 Task: Add Boiron Arnica 30X to the cart.
Action: Mouse moved to (244, 126)
Screenshot: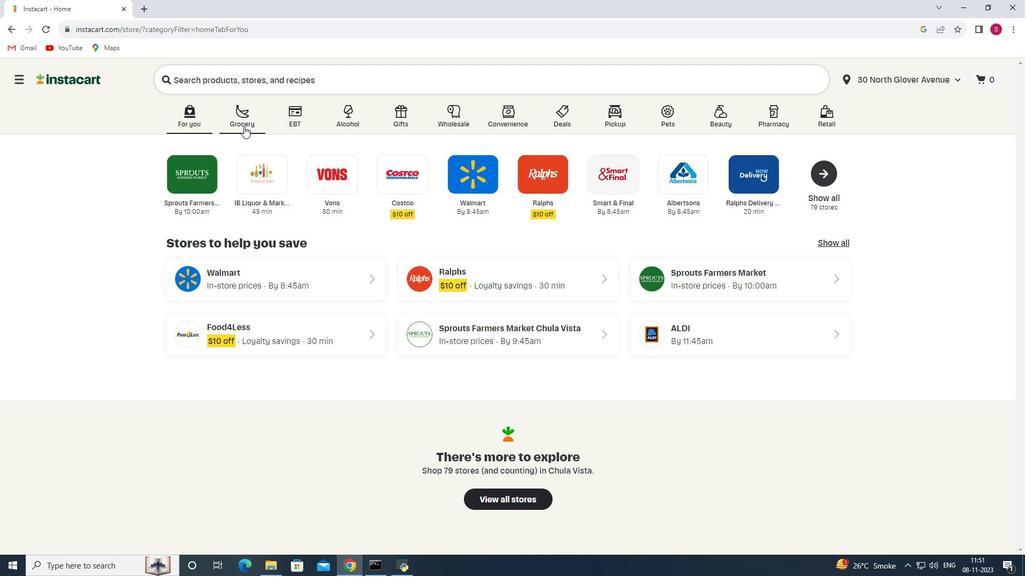 
Action: Mouse pressed left at (244, 126)
Screenshot: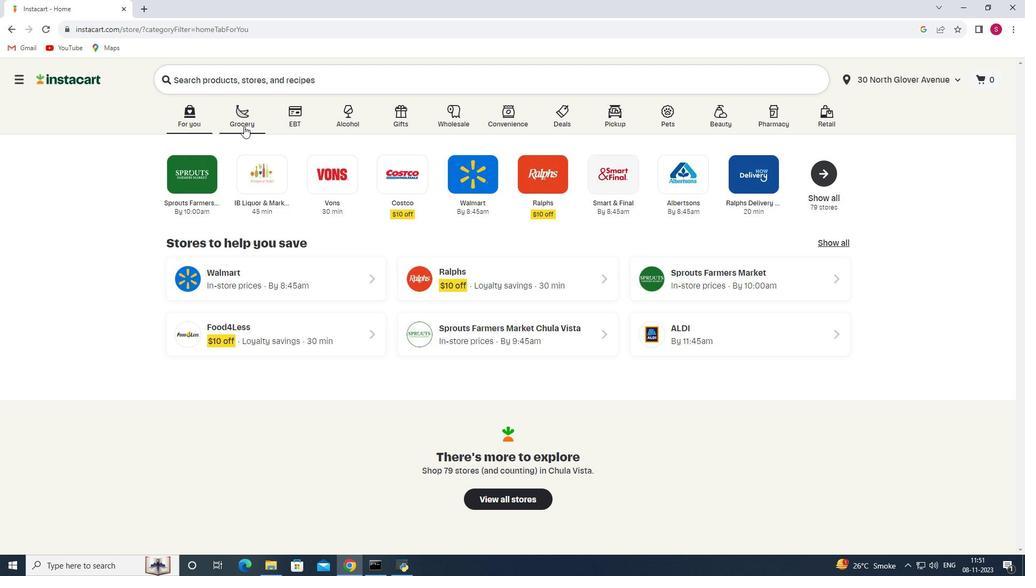 
Action: Mouse moved to (261, 309)
Screenshot: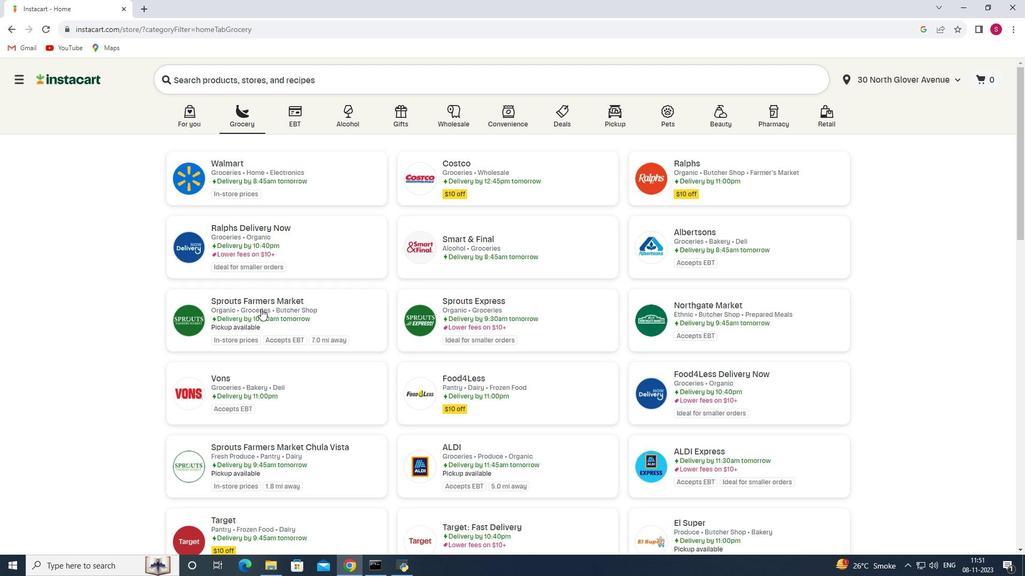 
Action: Mouse pressed left at (261, 309)
Screenshot: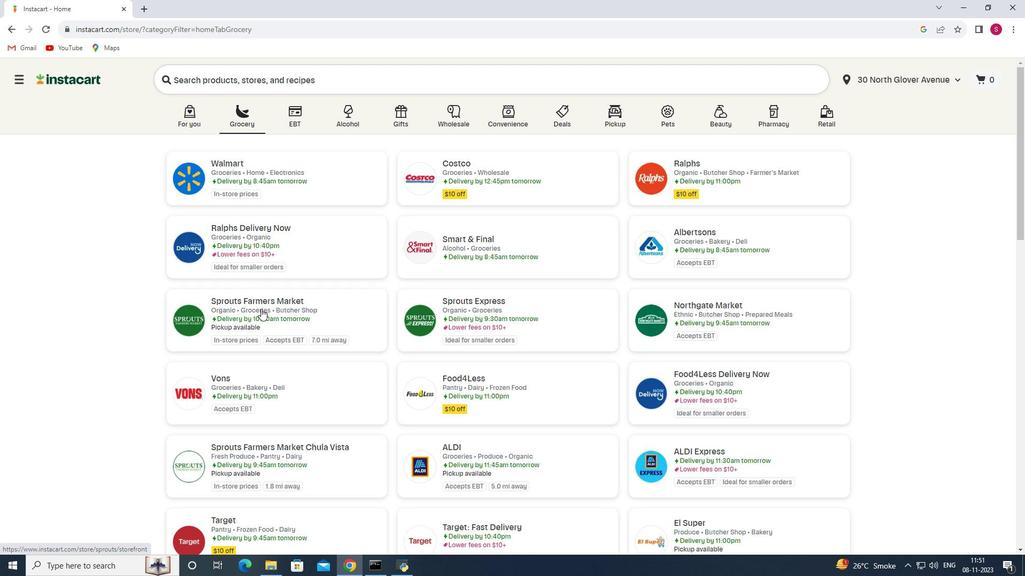 
Action: Mouse moved to (84, 310)
Screenshot: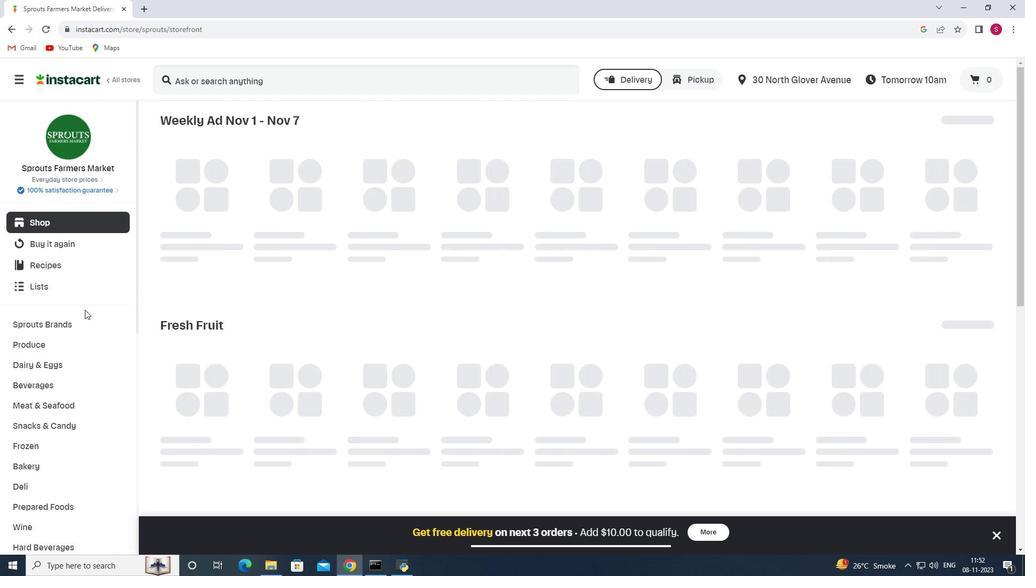 
Action: Mouse scrolled (84, 309) with delta (0, 0)
Screenshot: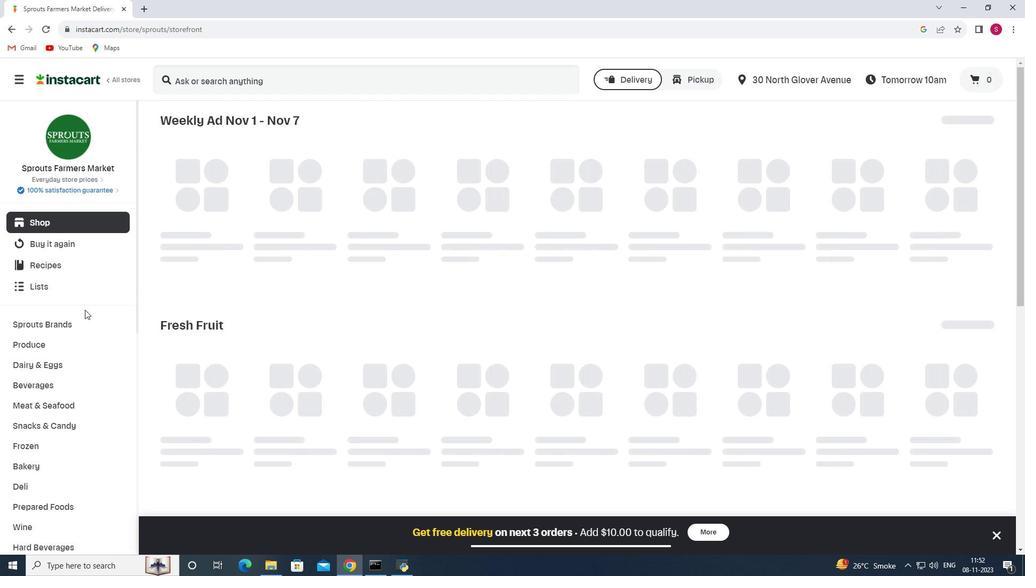 
Action: Mouse scrolled (84, 309) with delta (0, 0)
Screenshot: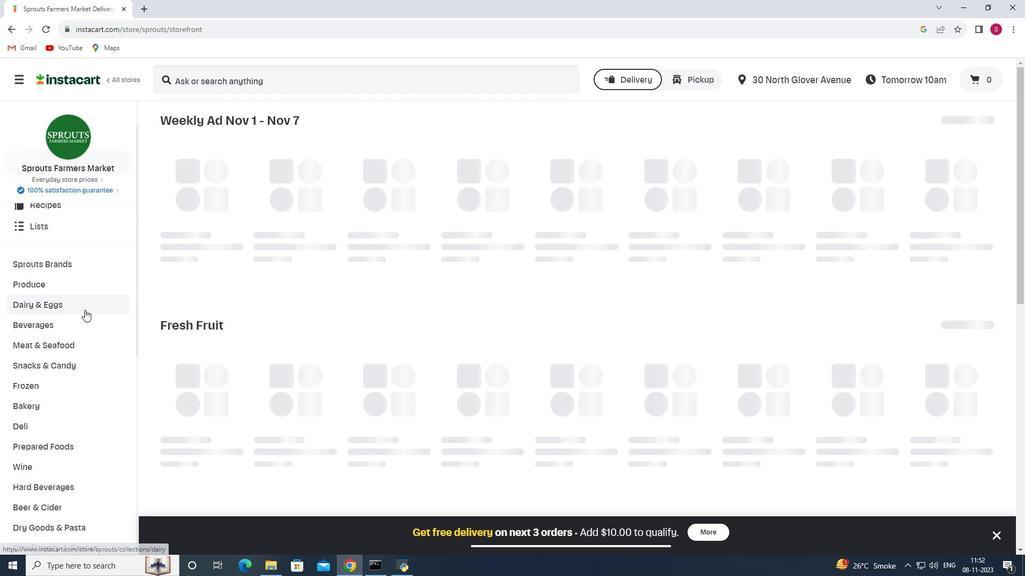 
Action: Mouse moved to (74, 316)
Screenshot: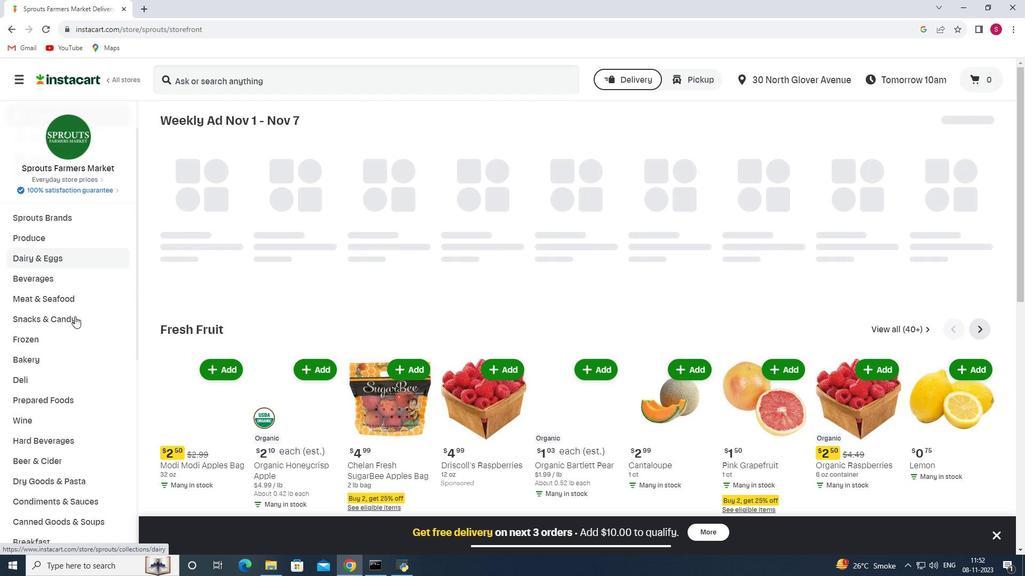 
Action: Mouse scrolled (74, 316) with delta (0, 0)
Screenshot: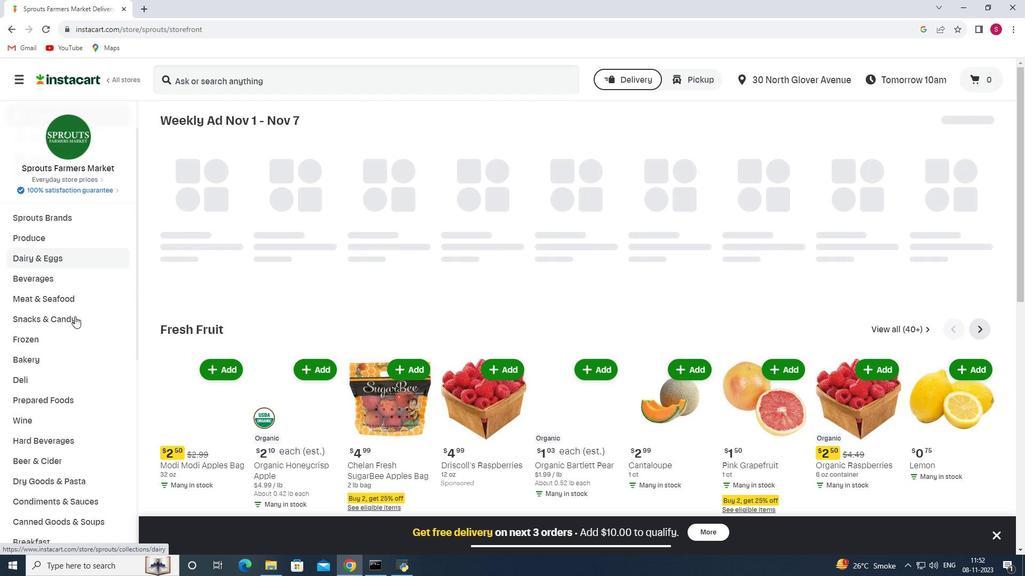 
Action: Mouse moved to (73, 318)
Screenshot: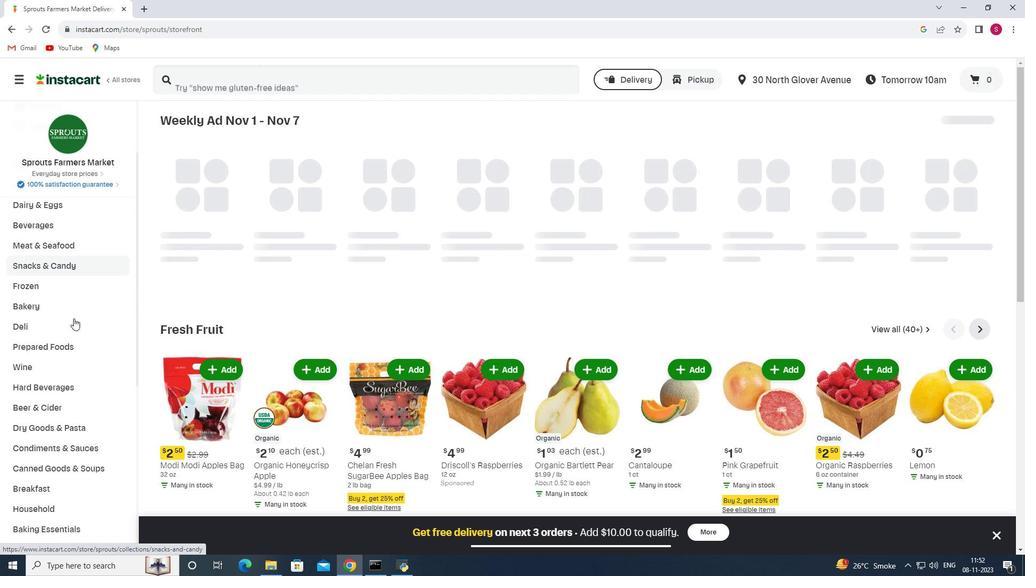 
Action: Mouse scrolled (73, 318) with delta (0, 0)
Screenshot: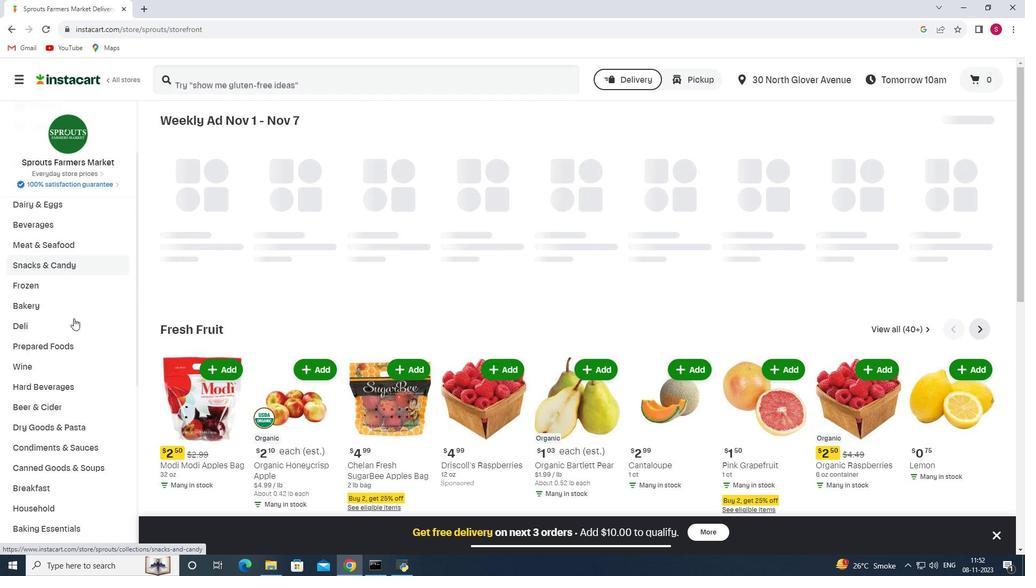 
Action: Mouse scrolled (73, 318) with delta (0, 0)
Screenshot: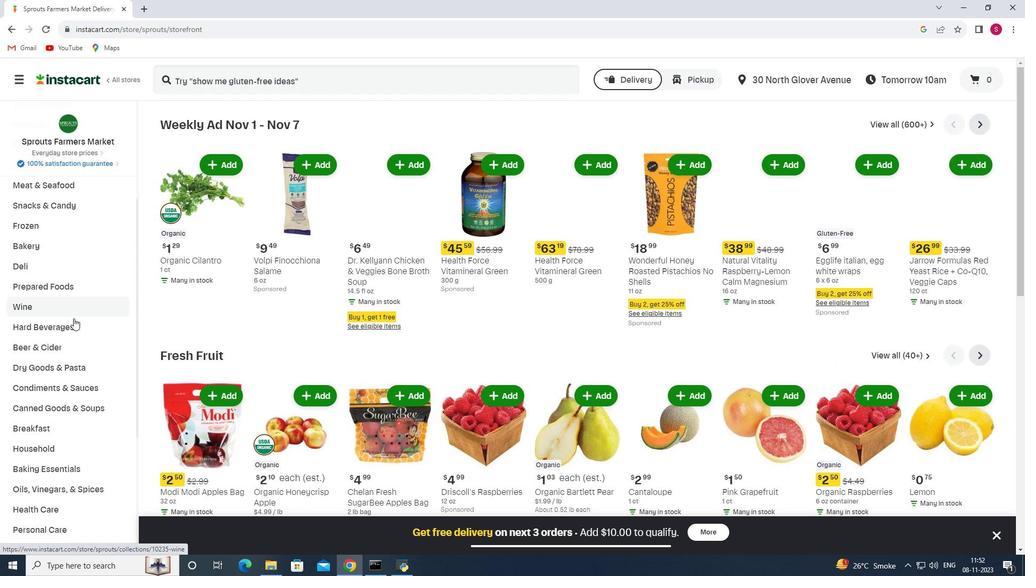 
Action: Mouse scrolled (73, 318) with delta (0, 0)
Screenshot: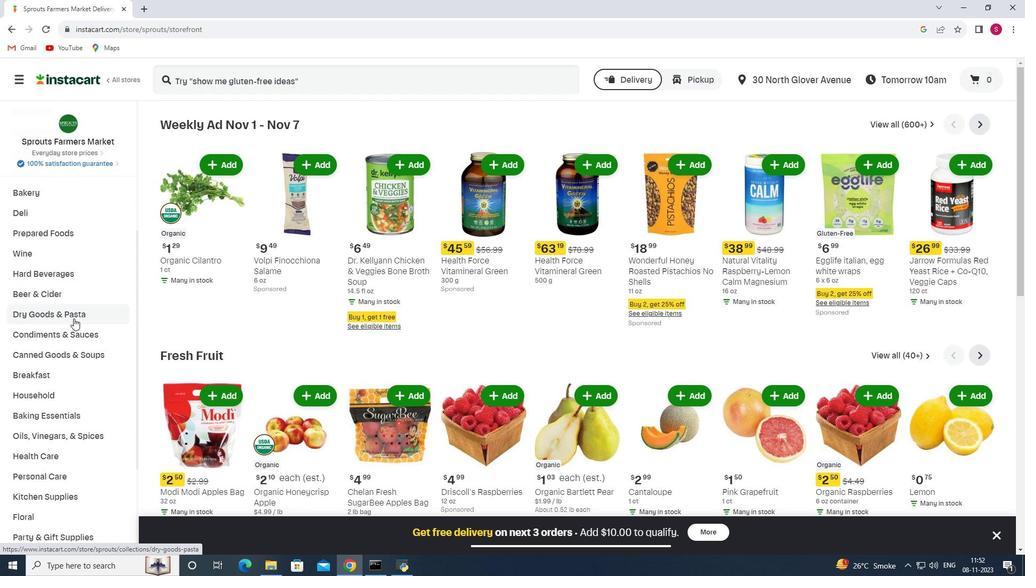 
Action: Mouse scrolled (73, 318) with delta (0, 0)
Screenshot: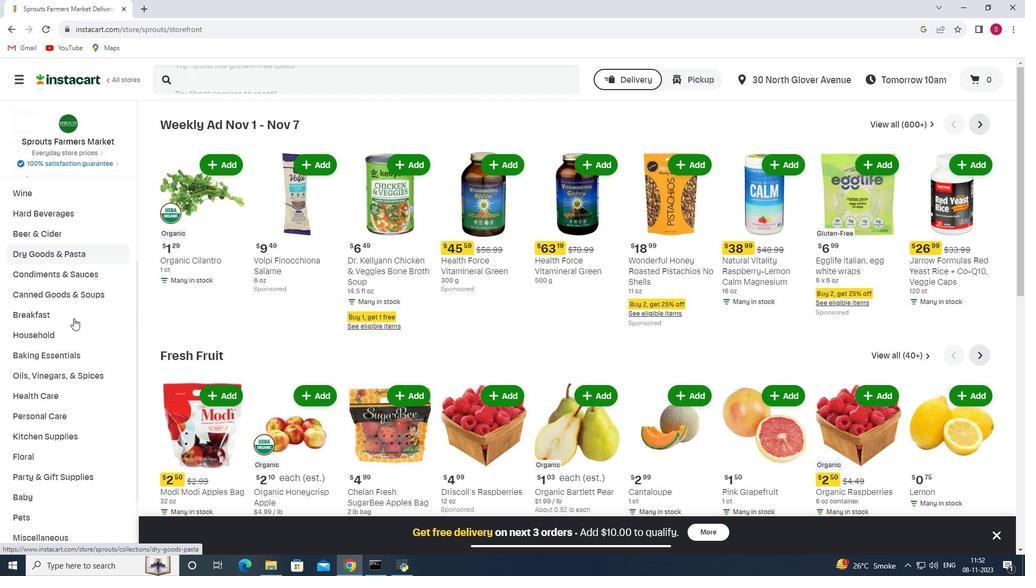 
Action: Mouse moved to (58, 358)
Screenshot: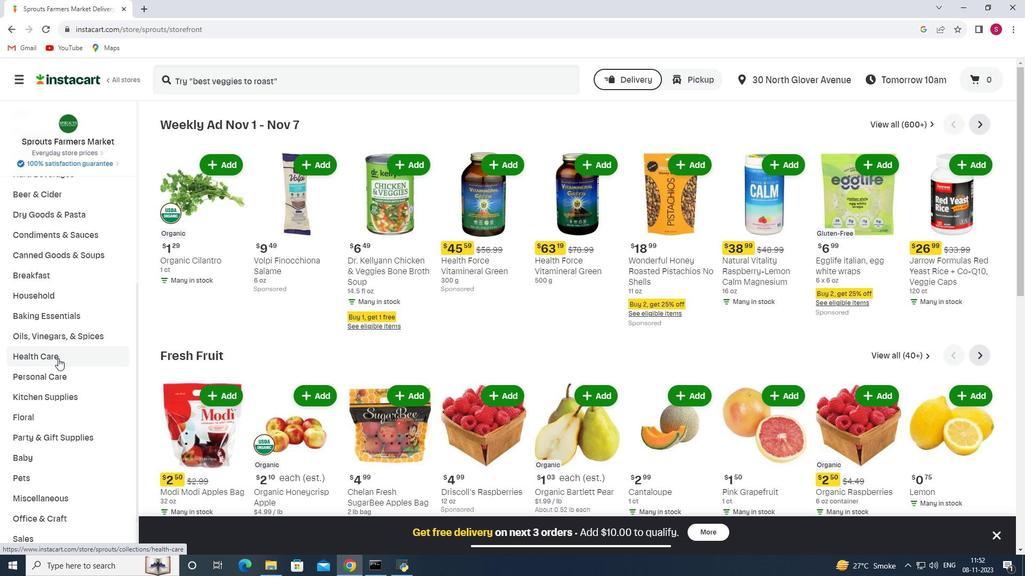 
Action: Mouse pressed left at (58, 358)
Screenshot: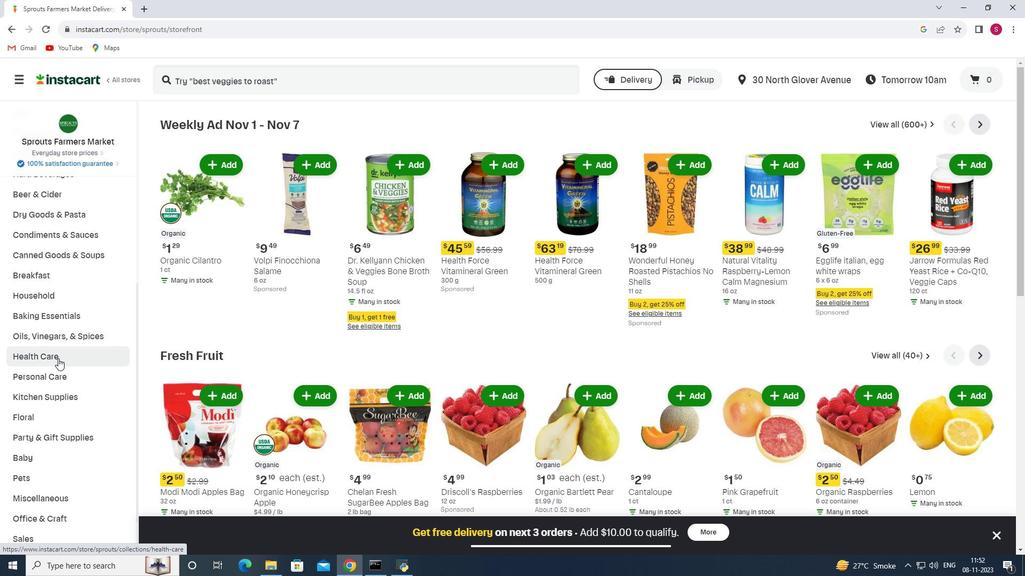 
Action: Mouse moved to (371, 147)
Screenshot: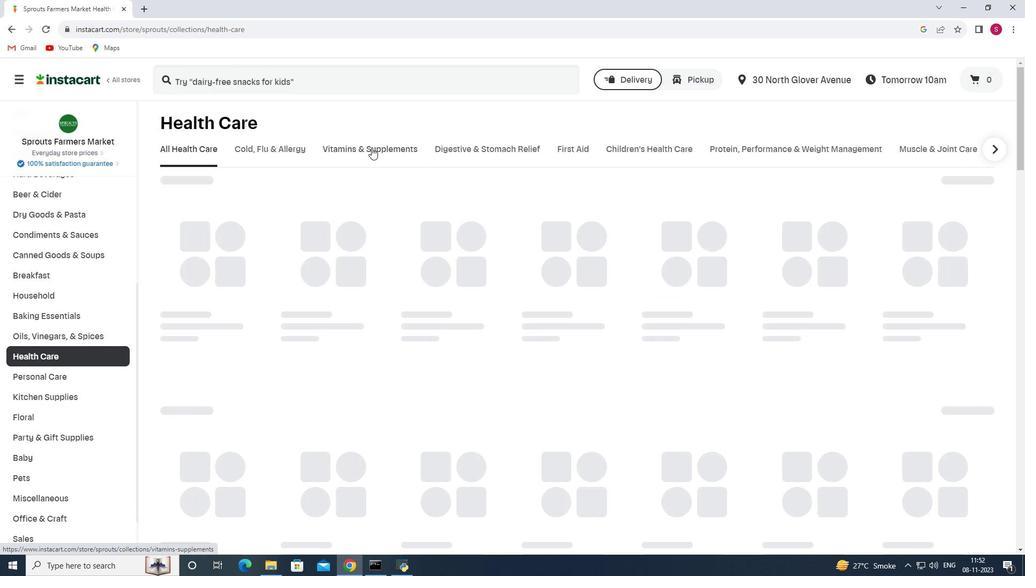 
Action: Mouse pressed left at (371, 147)
Screenshot: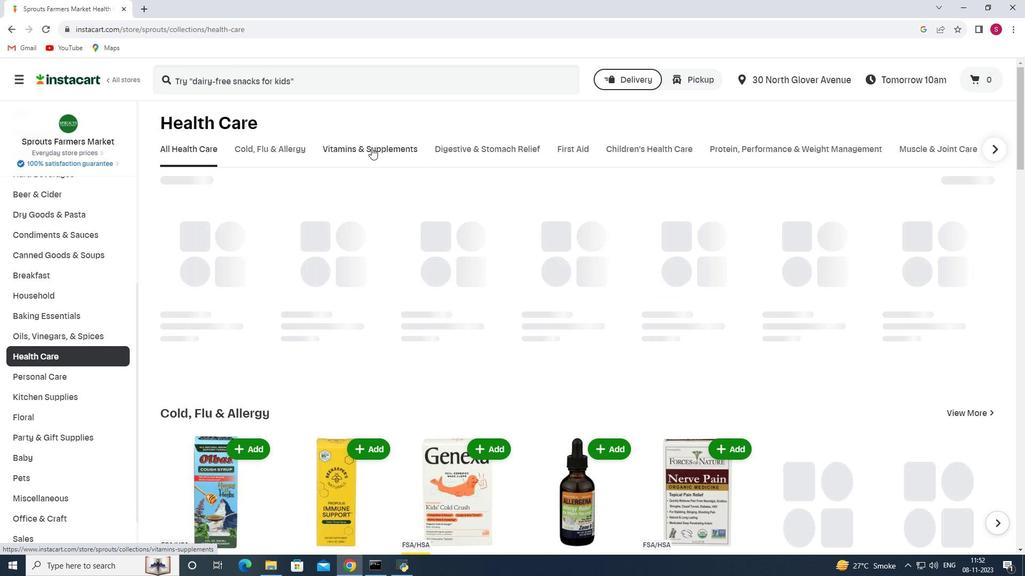
Action: Mouse moved to (838, 185)
Screenshot: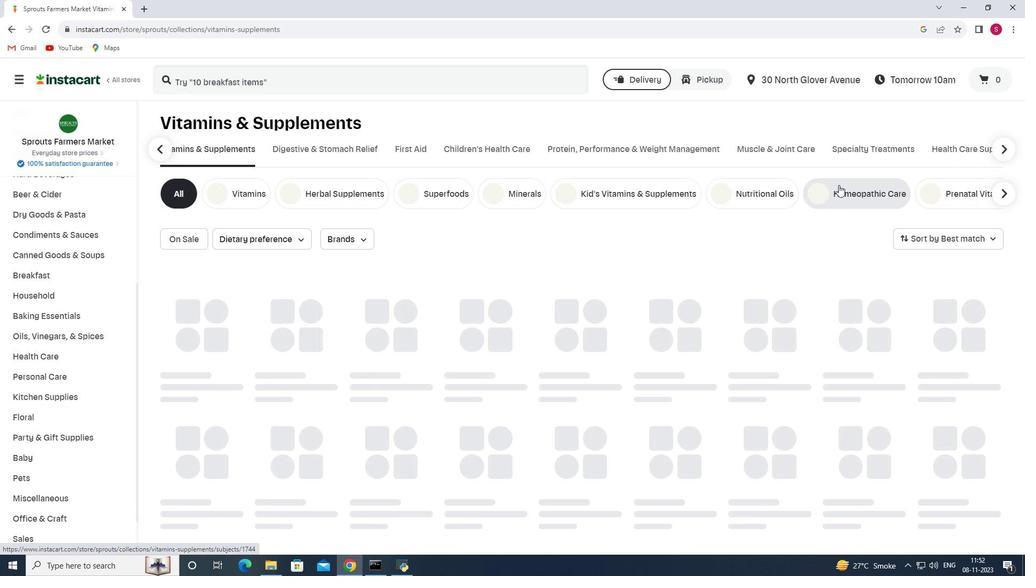 
Action: Mouse pressed left at (838, 185)
Screenshot: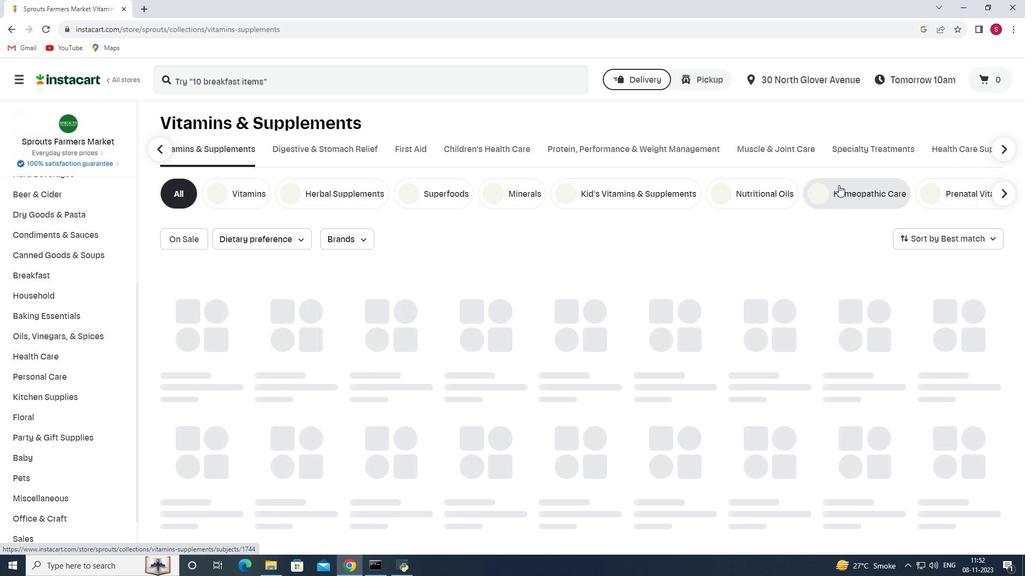 
Action: Mouse moved to (383, 88)
Screenshot: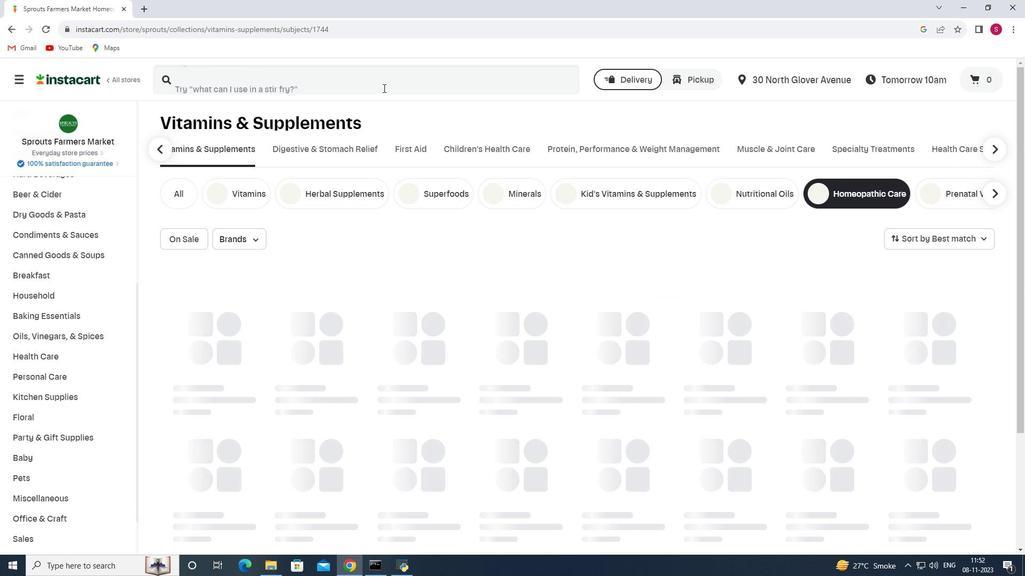 
Action: Mouse pressed left at (383, 88)
Screenshot: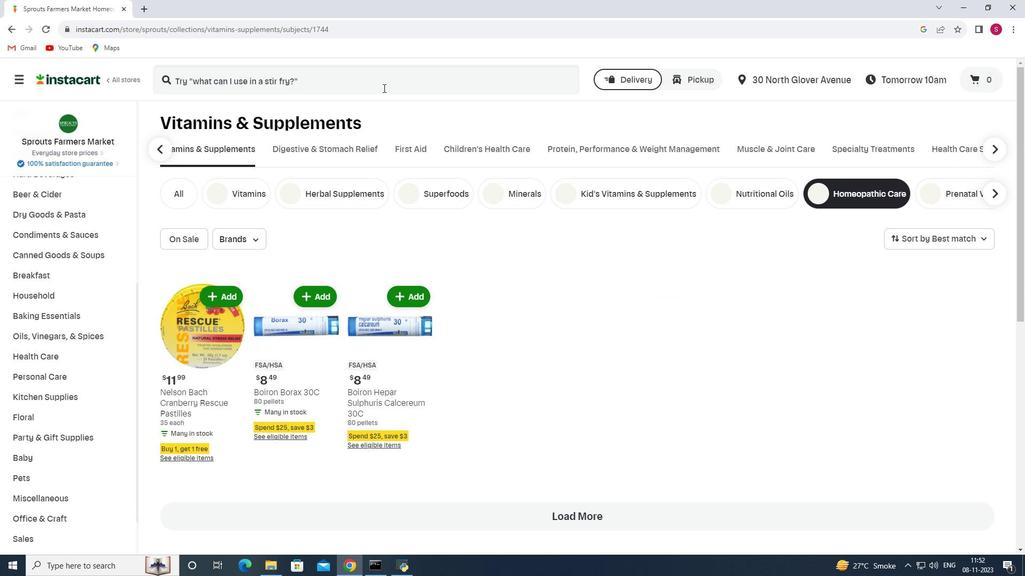 
Action: Key pressed <Key.shift_r><Key.shift_r><Key.shift_r><Key.shift_r><Key.shift_r><Key.shift_r><Key.shift_r><Key.shift_r><Key.shift_r>Boiron<Key.space><Key.shift>Arnica<Key.space>30<Key.shift><Key.shift><Key.shift><Key.shift><Key.shift><Key.shift><Key.shift><Key.shift><Key.shift><Key.shift>X<Key.enter>
Screenshot: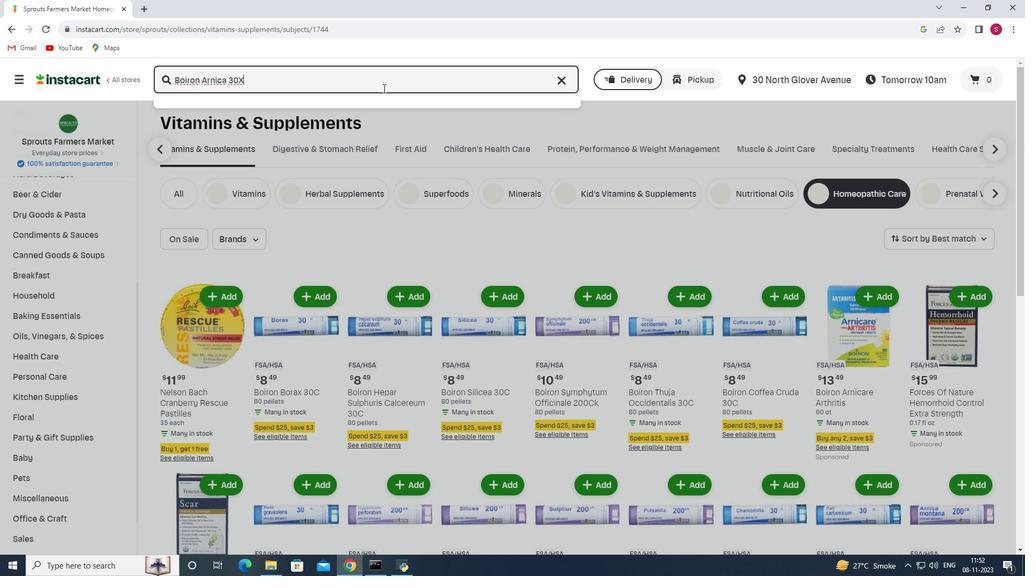 
Action: Mouse moved to (958, 190)
Screenshot: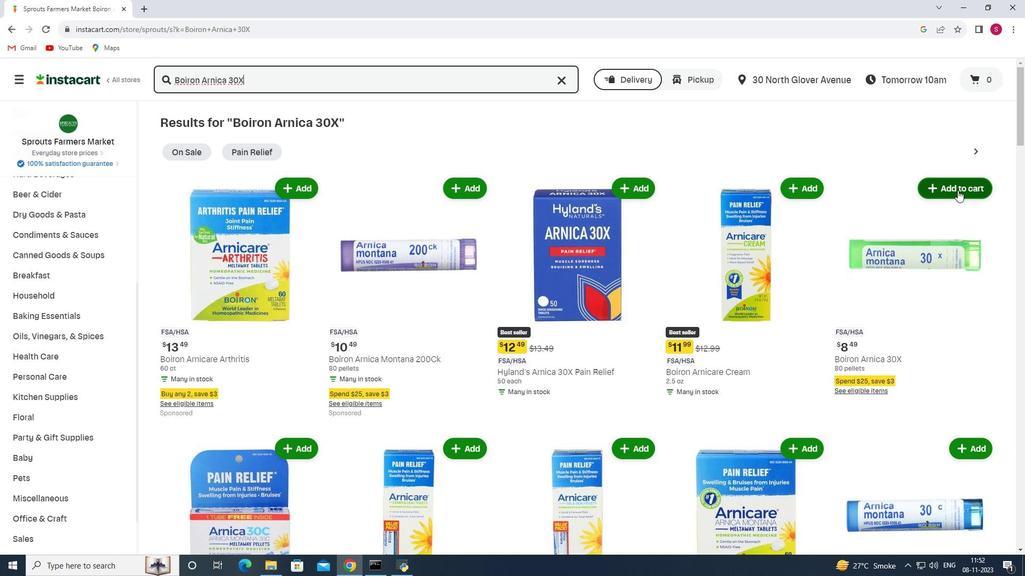 
Action: Mouse pressed left at (958, 190)
Screenshot: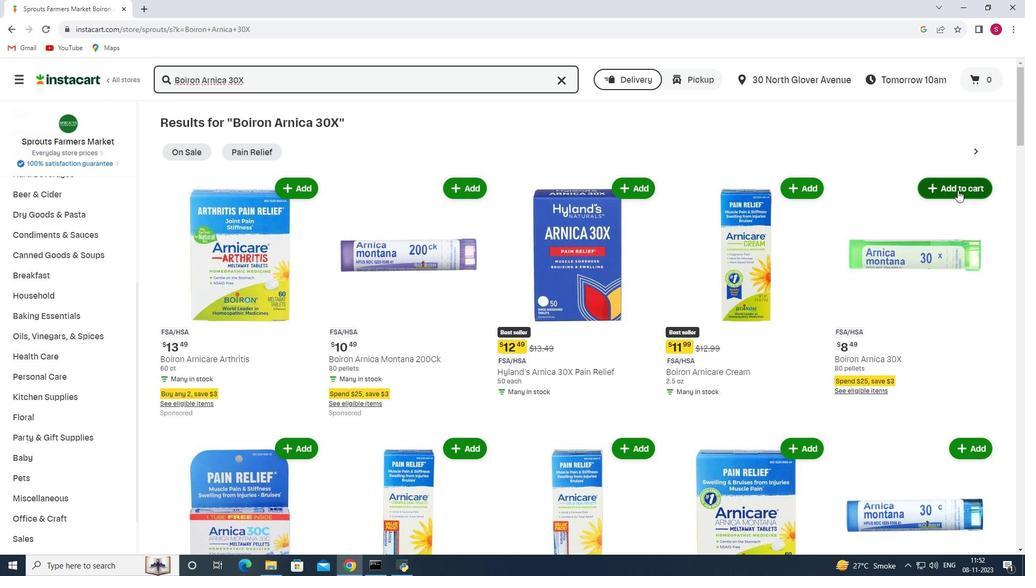 
Action: Mouse moved to (954, 218)
Screenshot: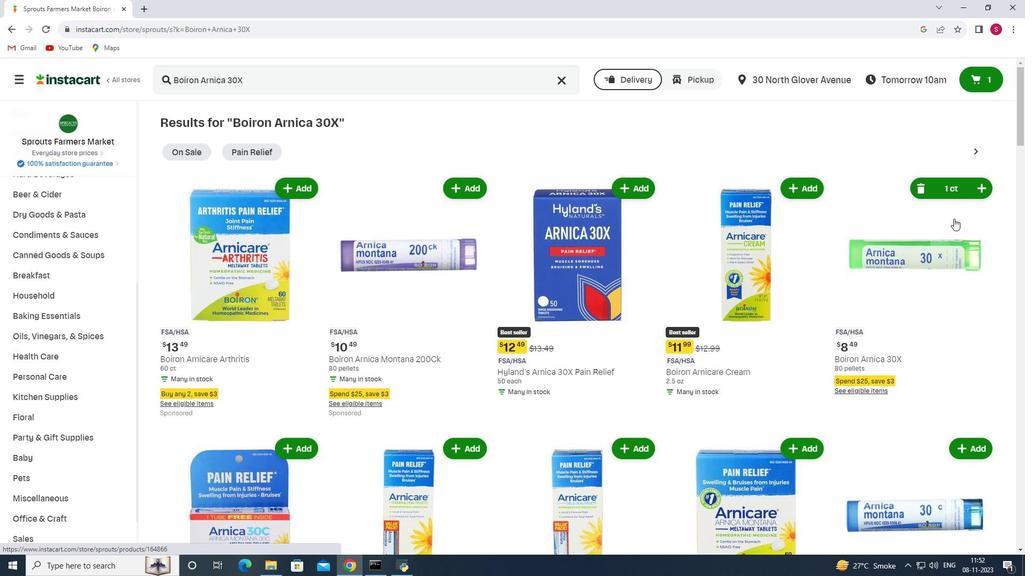 
